 Task: Open a blank sheet, save the file as Matthew Add the quote 'Dream big, work hard, stay focused, and surround yourself with positive people.'Dream big, work hard, stay focused, and surround yourself with positive people.  Apply font style Apply font style DejaVu Serif and font size 18 Align the text to the Center .Change the text color to  Brown
Action: Mouse moved to (27, 19)
Screenshot: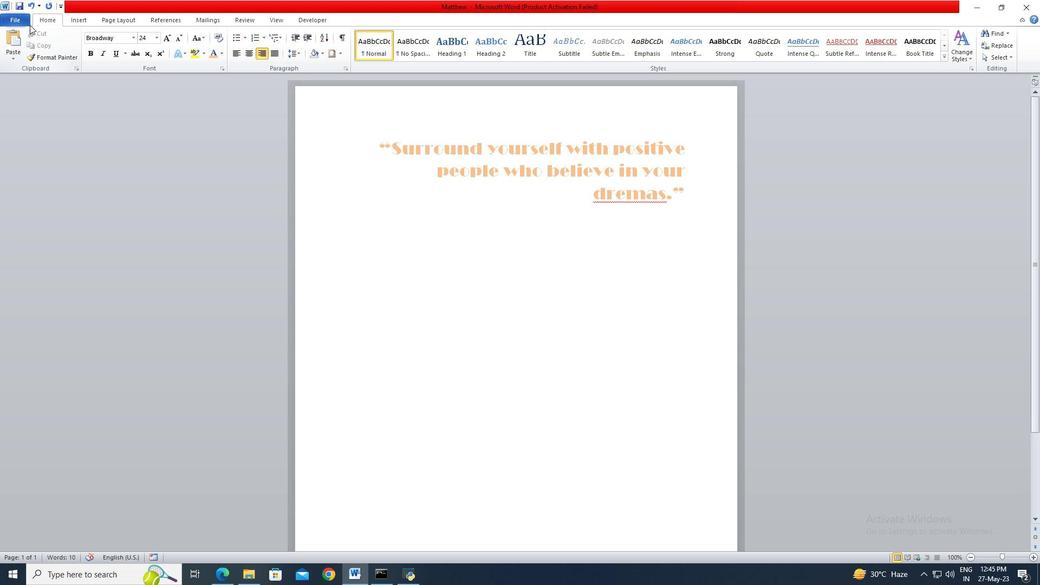 
Action: Mouse pressed left at (27, 19)
Screenshot: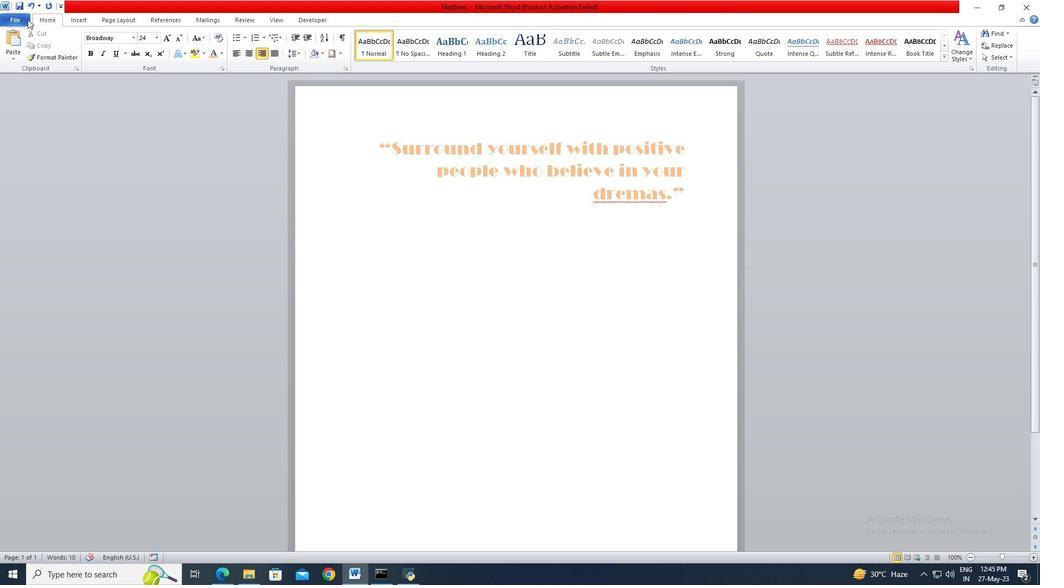 
Action: Mouse moved to (26, 136)
Screenshot: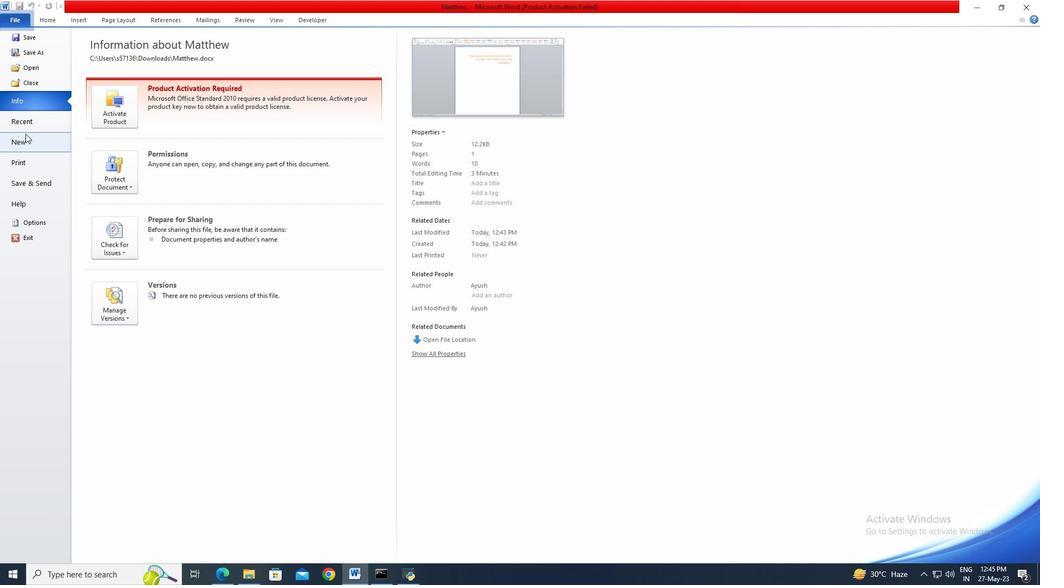 
Action: Mouse pressed left at (26, 136)
Screenshot: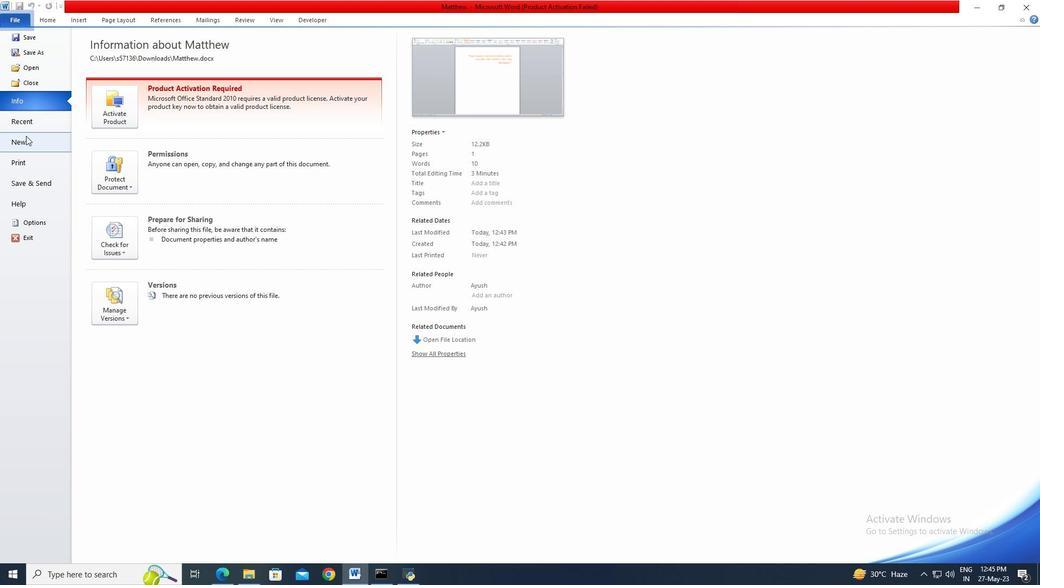 
Action: Mouse moved to (550, 255)
Screenshot: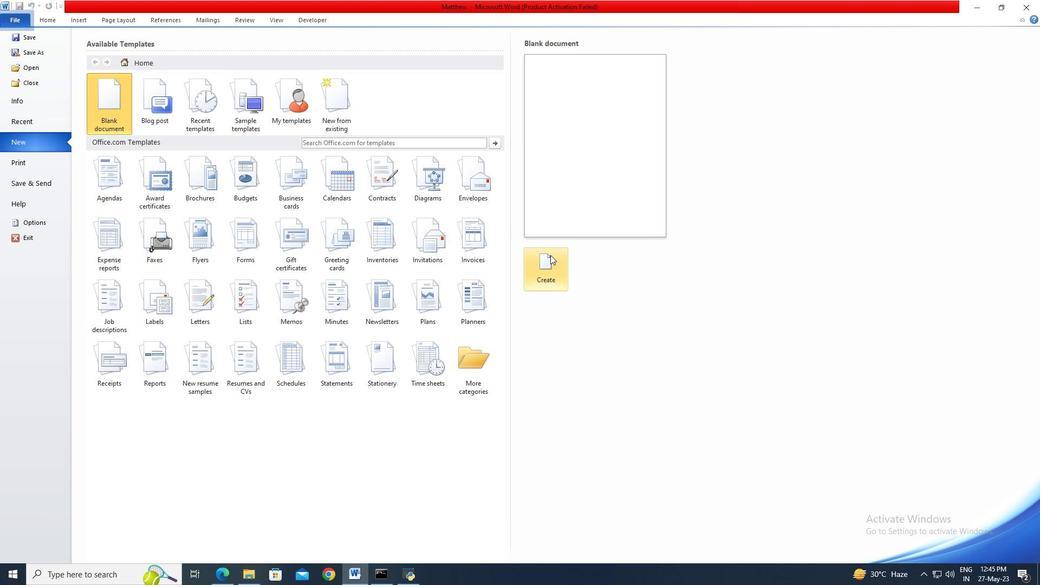 
Action: Mouse pressed left at (550, 255)
Screenshot: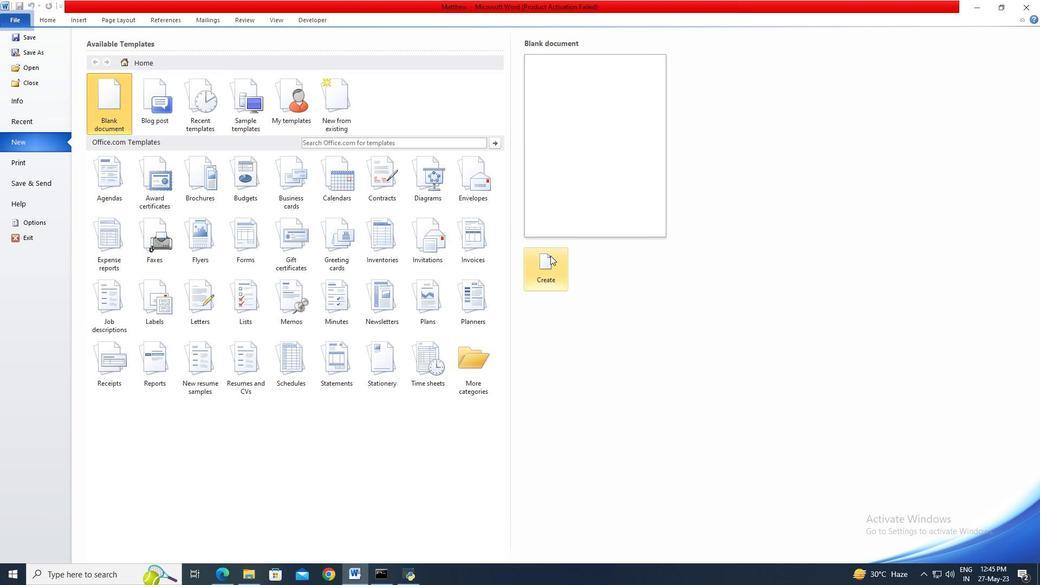 
Action: Mouse moved to (26, 21)
Screenshot: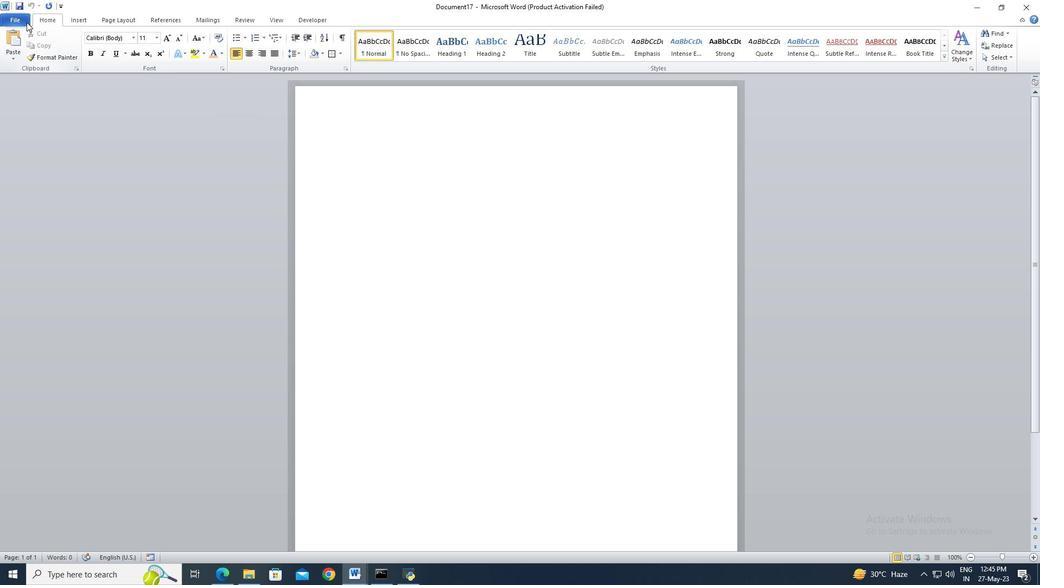 
Action: Mouse pressed left at (26, 21)
Screenshot: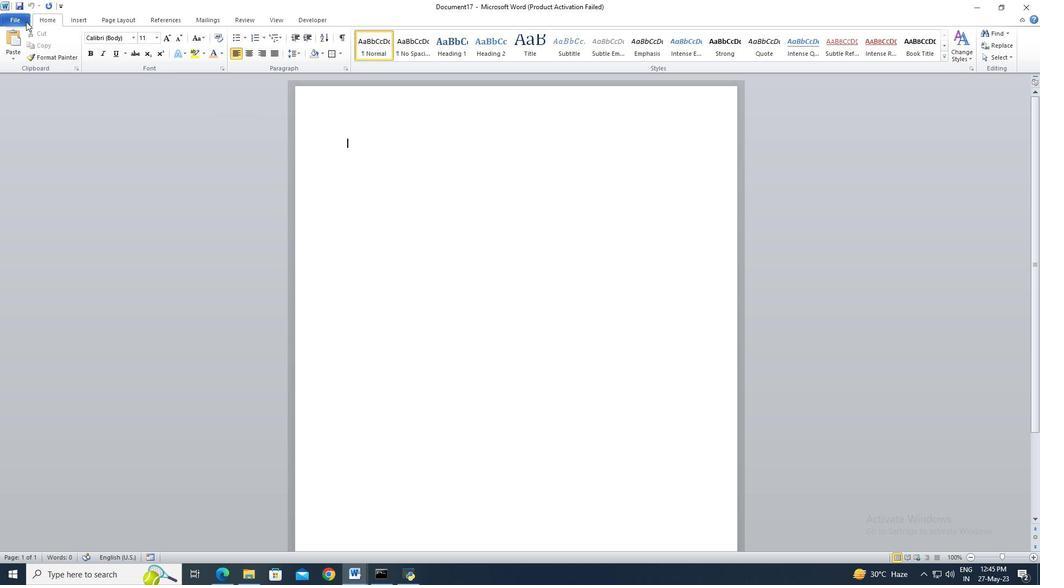 
Action: Mouse moved to (28, 50)
Screenshot: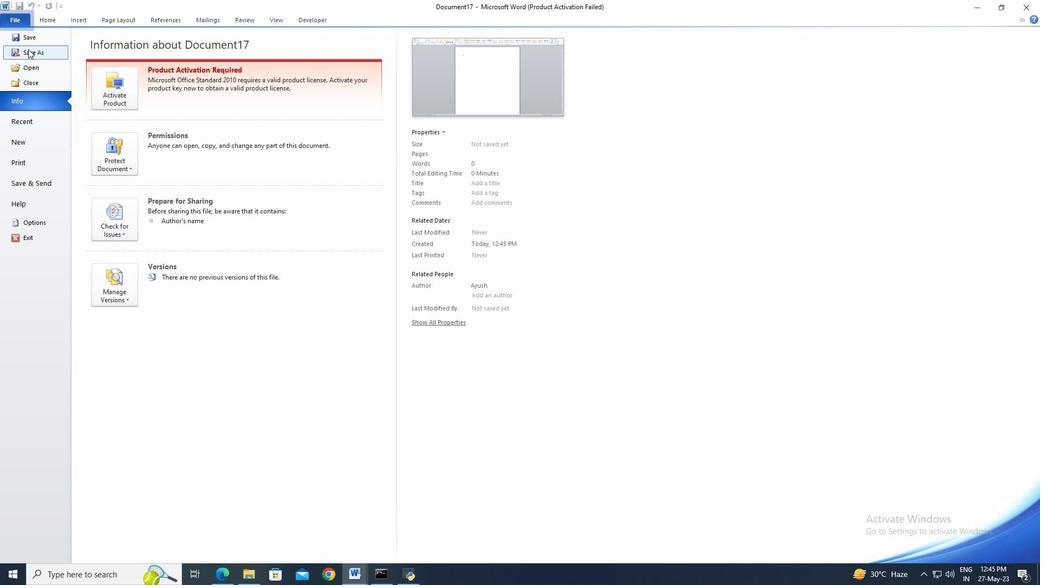 
Action: Mouse pressed left at (28, 50)
Screenshot: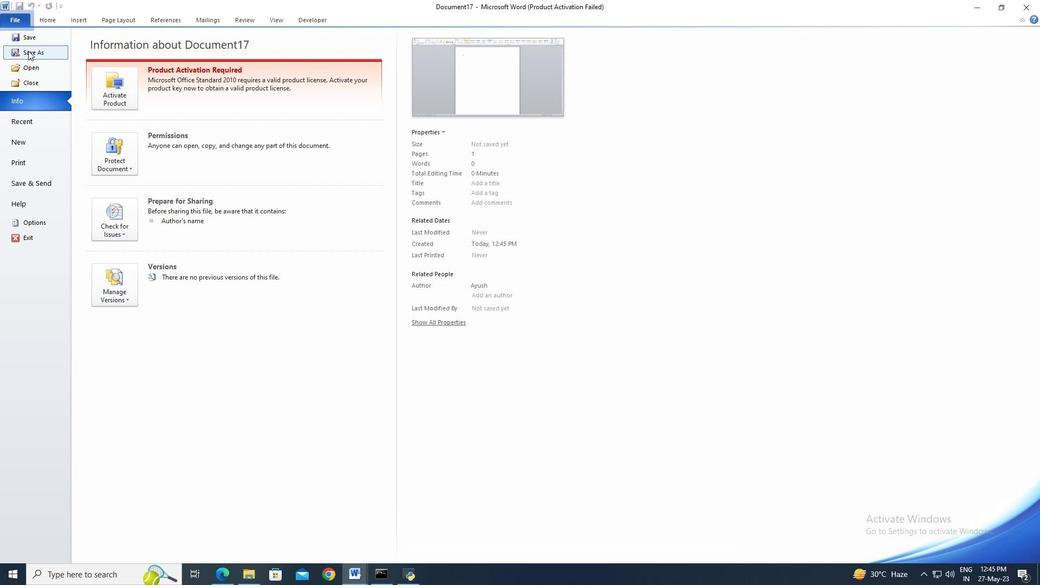 
Action: Mouse moved to (50, 114)
Screenshot: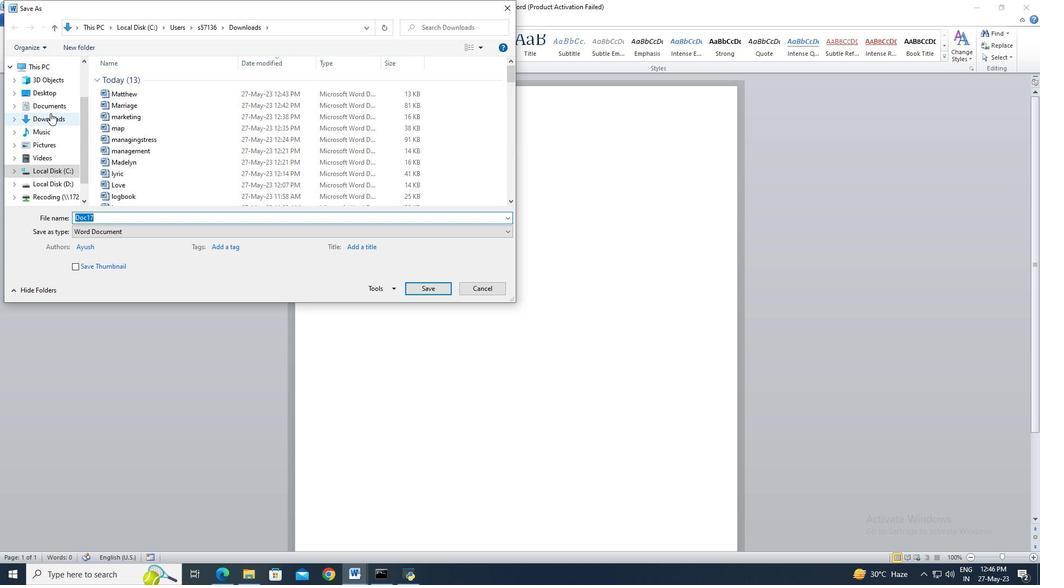 
Action: Mouse pressed left at (50, 114)
Screenshot: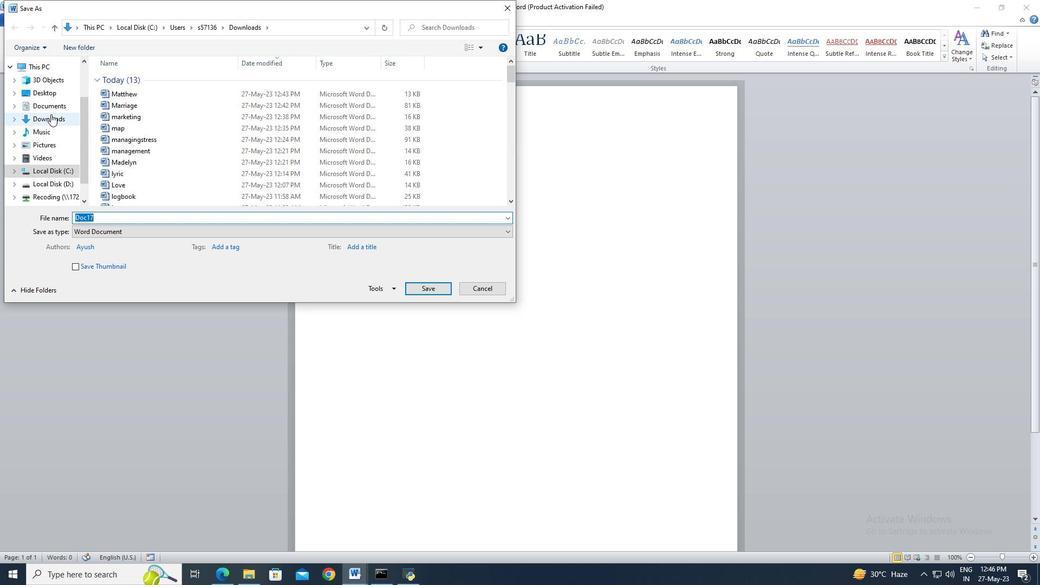 
Action: Mouse moved to (106, 214)
Screenshot: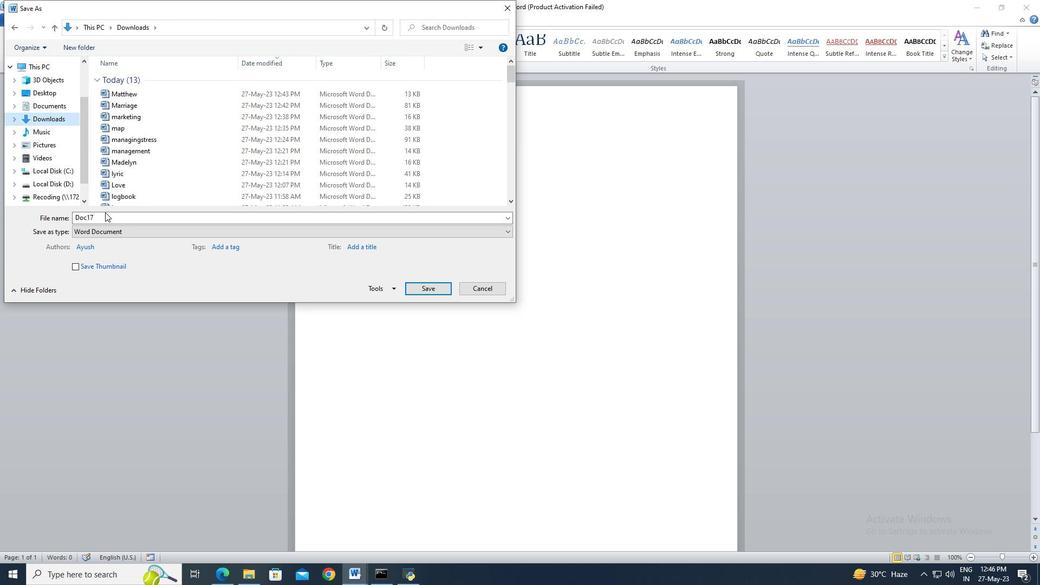 
Action: Mouse pressed left at (106, 214)
Screenshot: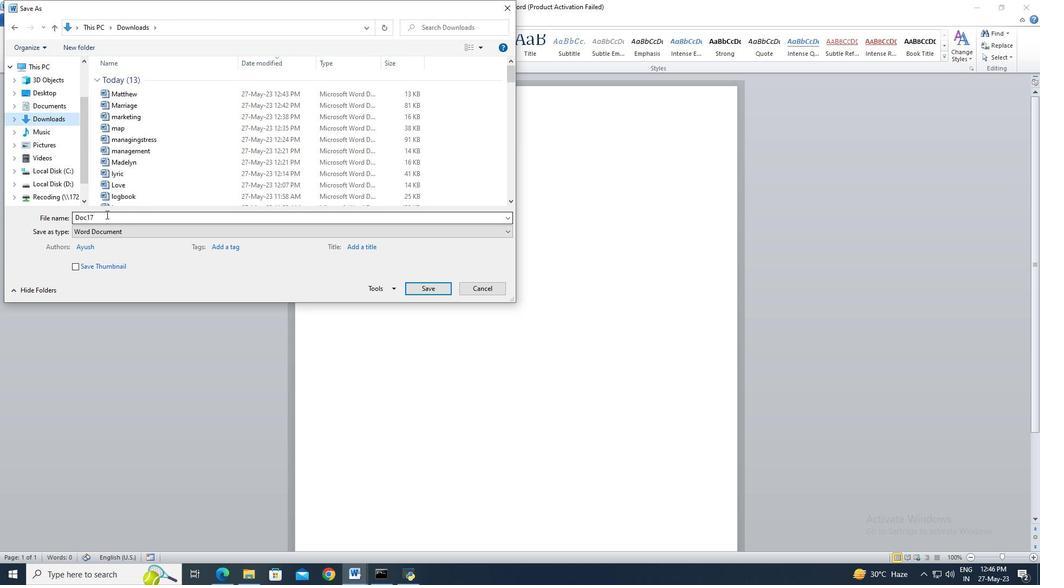 
Action: Key pressed <Key.shift>Matthew
Screenshot: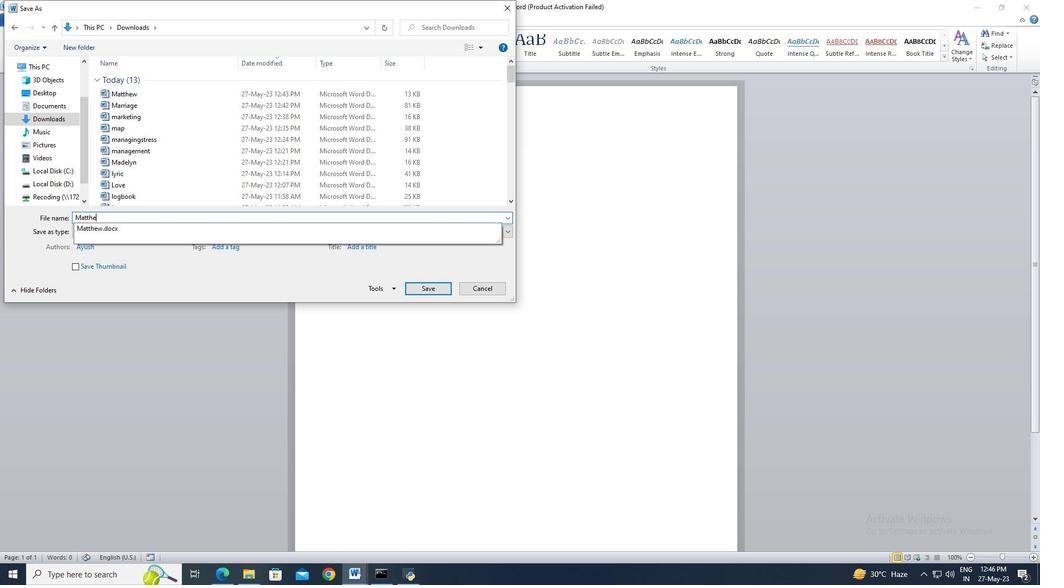 
Action: Mouse moved to (58, 150)
Screenshot: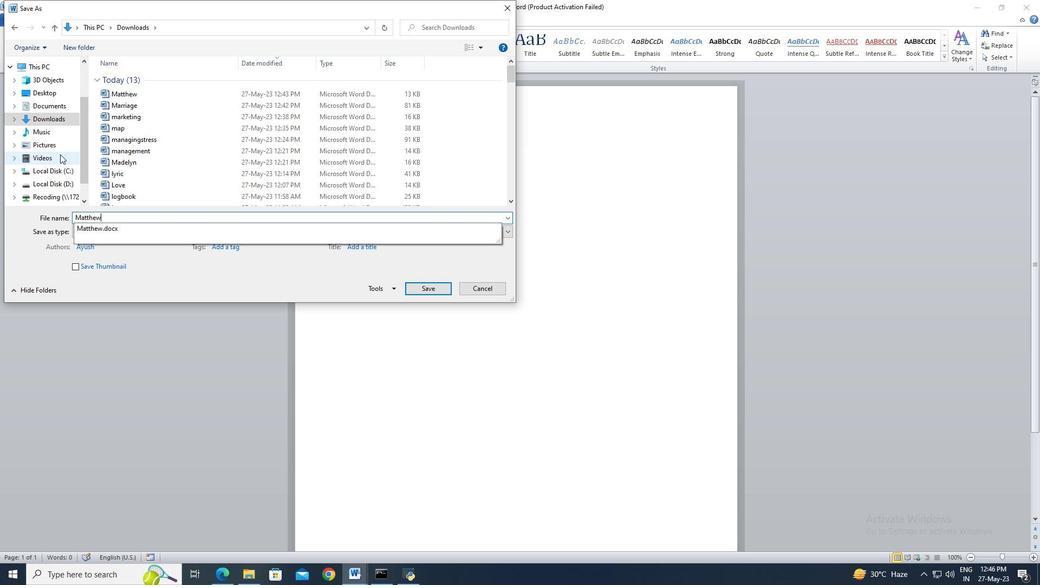 
Action: Mouse pressed left at (58, 150)
Screenshot: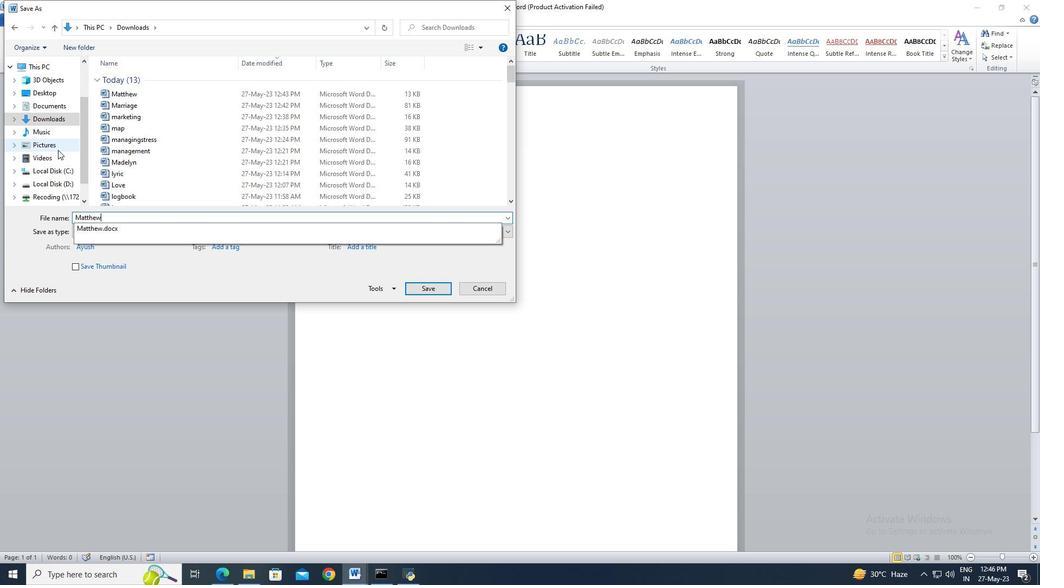 
Action: Mouse moved to (424, 288)
Screenshot: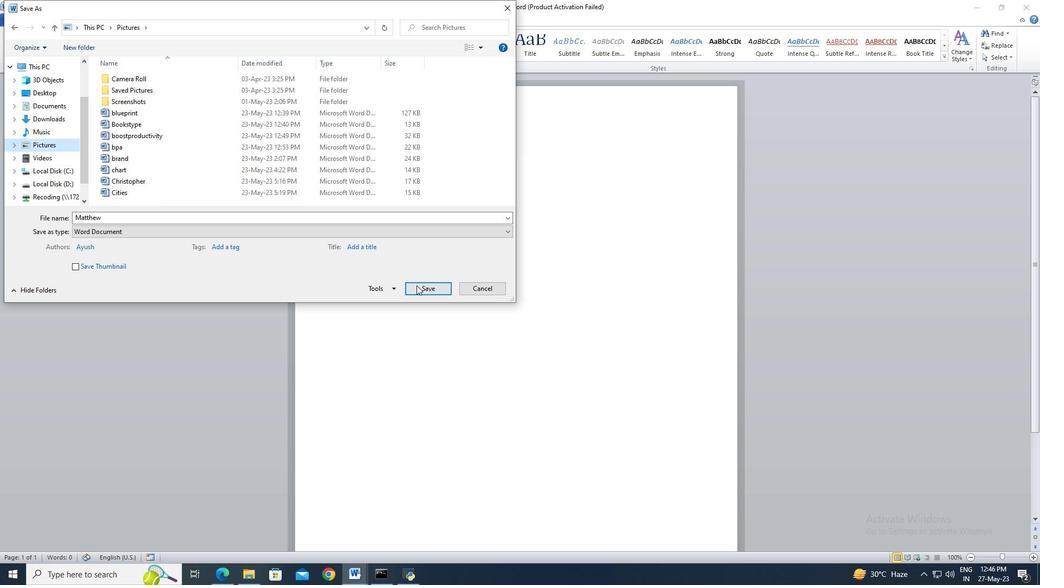 
Action: Mouse pressed left at (424, 288)
Screenshot: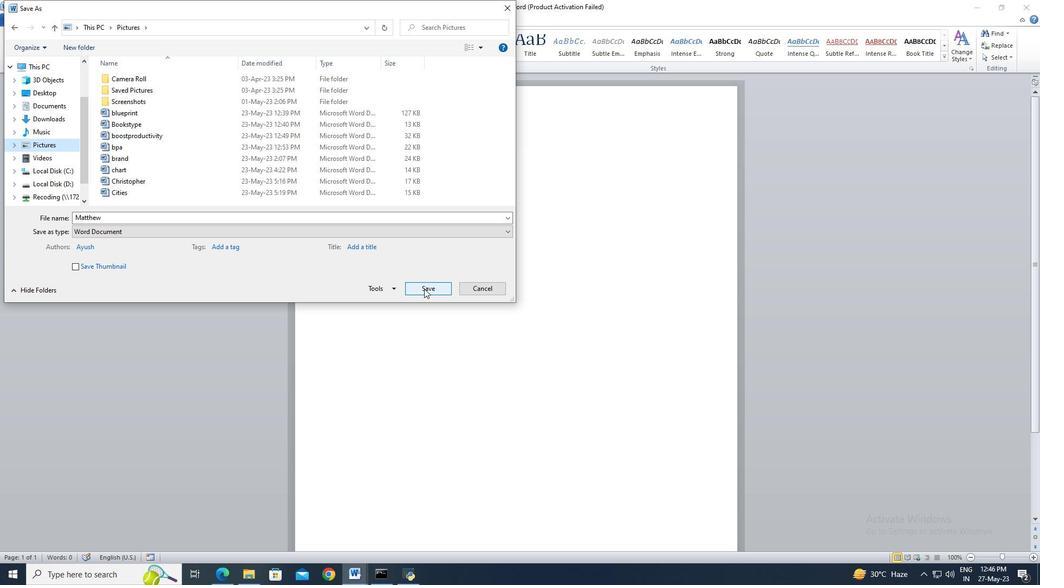 
Action: Mouse moved to (385, 155)
Screenshot: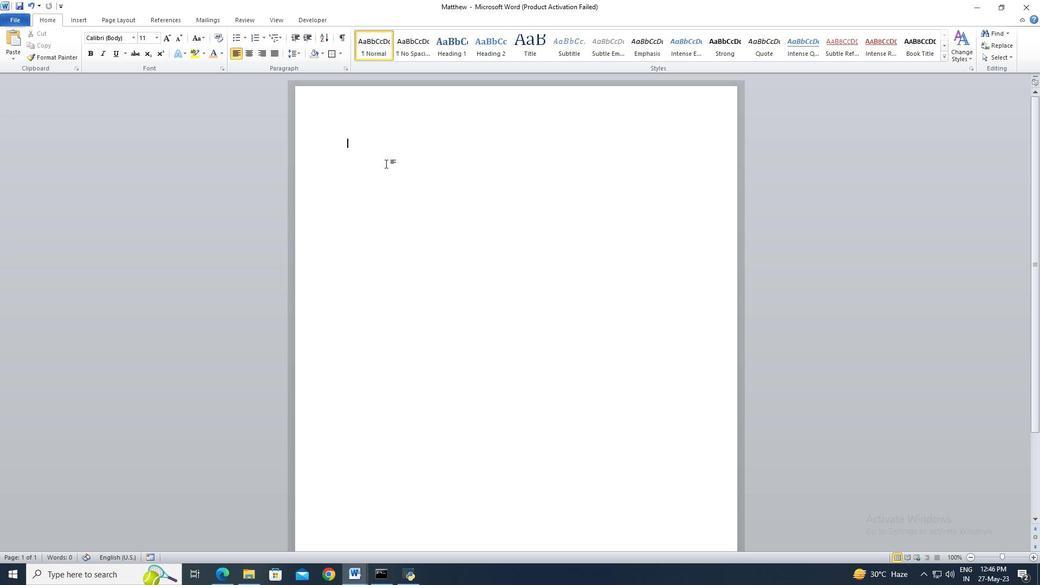 
Action: Mouse pressed left at (385, 155)
Screenshot: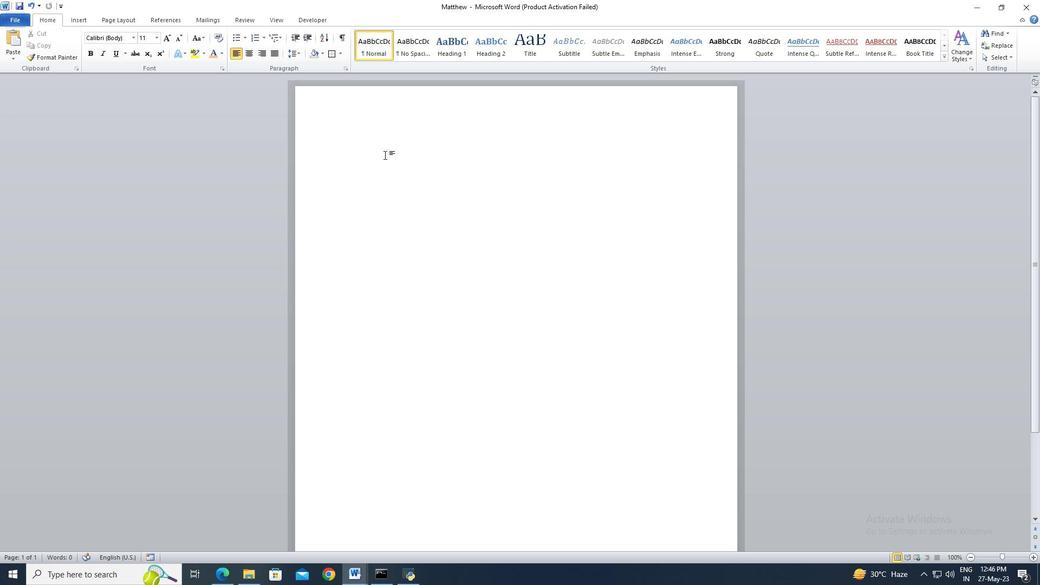 
Action: Key pressed <Key.shift>"<Key.shift>Dream<Key.space>big,<Key.space>work<Key.space>hard,<Key.space>stay<Key.space>focused,<Key.space>and<Key.space>surround<Key.space>yourself<Key.space>with<Key.space>positive<Key.space>people.<Key.shift>"ctrl+A
Screenshot: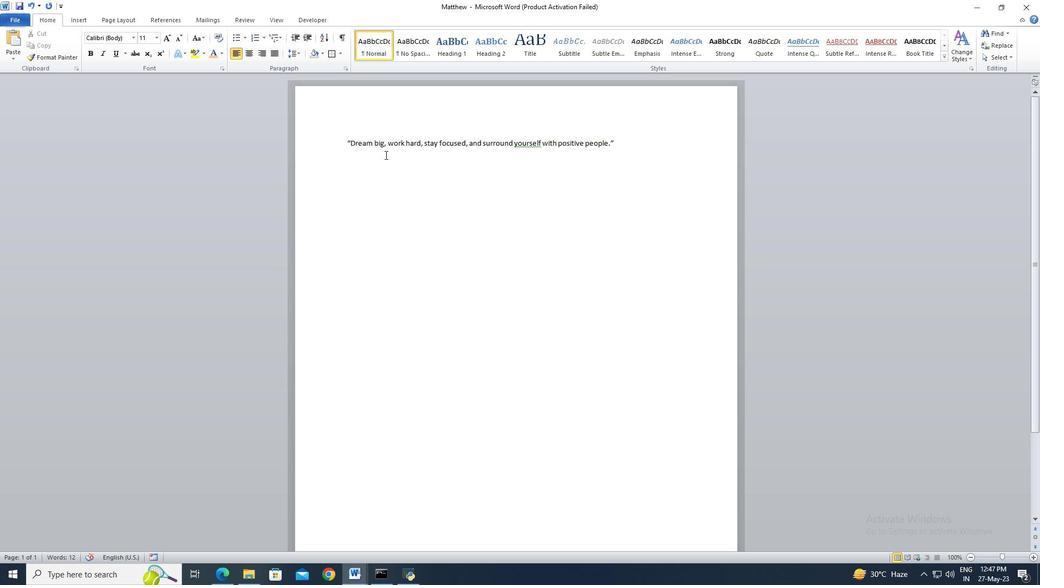 
Action: Mouse moved to (129, 37)
Screenshot: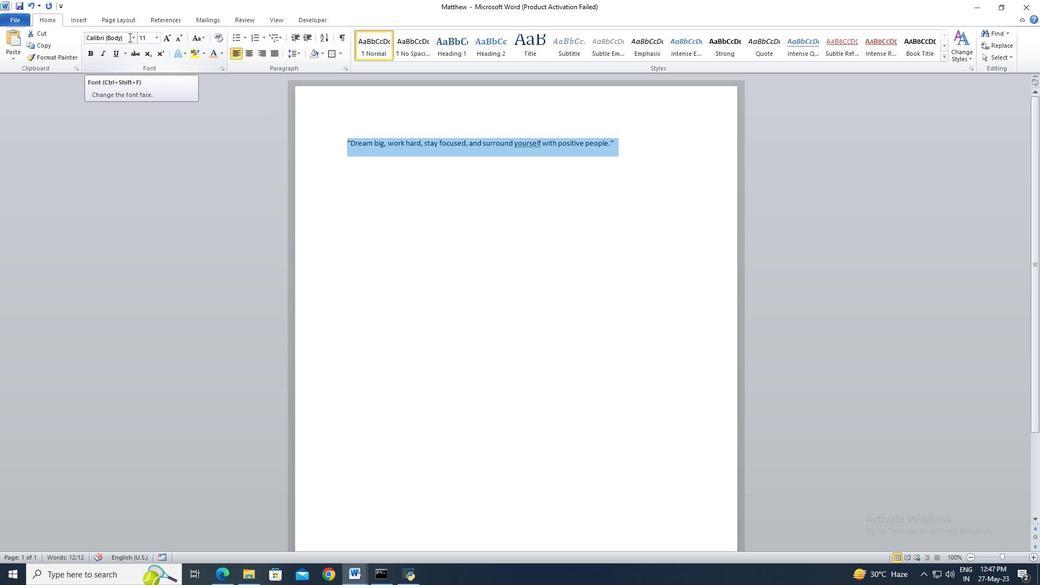 
Action: Mouse pressed left at (129, 37)
Screenshot: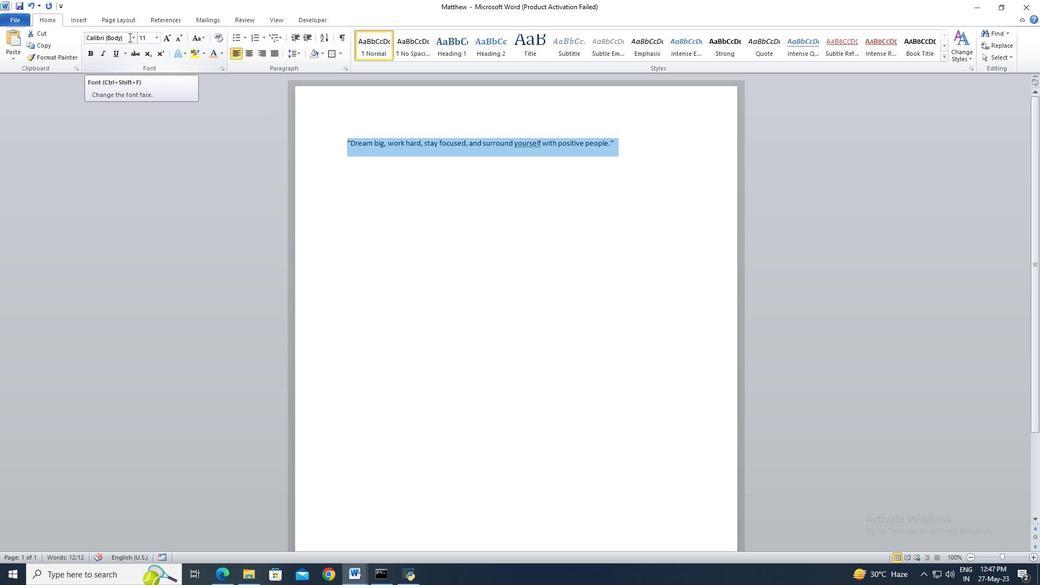 
Action: Key pressed <Key.shift>De<Key.shift>J<Key.backspace>ja<Key.space><Key.backspace><Key.shift>Vu<Key.space><Key.shift_r>Serif<Key.enter><Key.left><Key.enter>
Screenshot: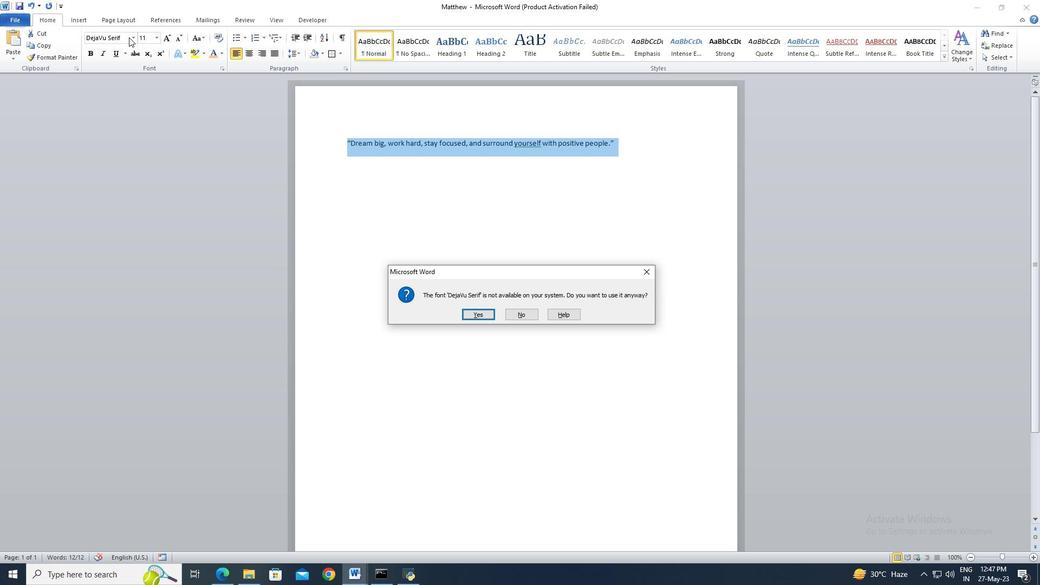 
Action: Mouse moved to (143, 37)
Screenshot: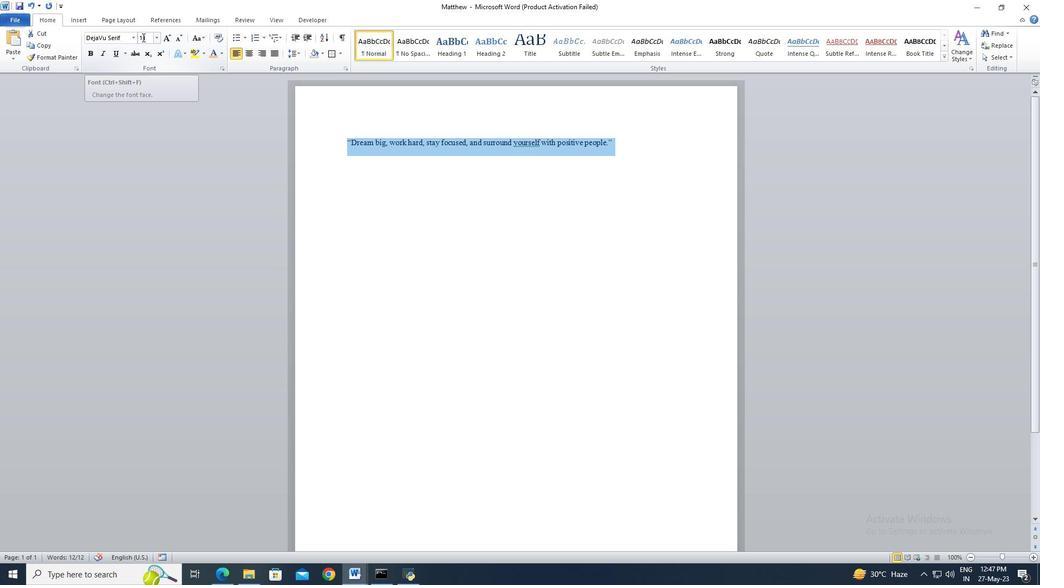 
Action: Mouse pressed left at (143, 37)
Screenshot: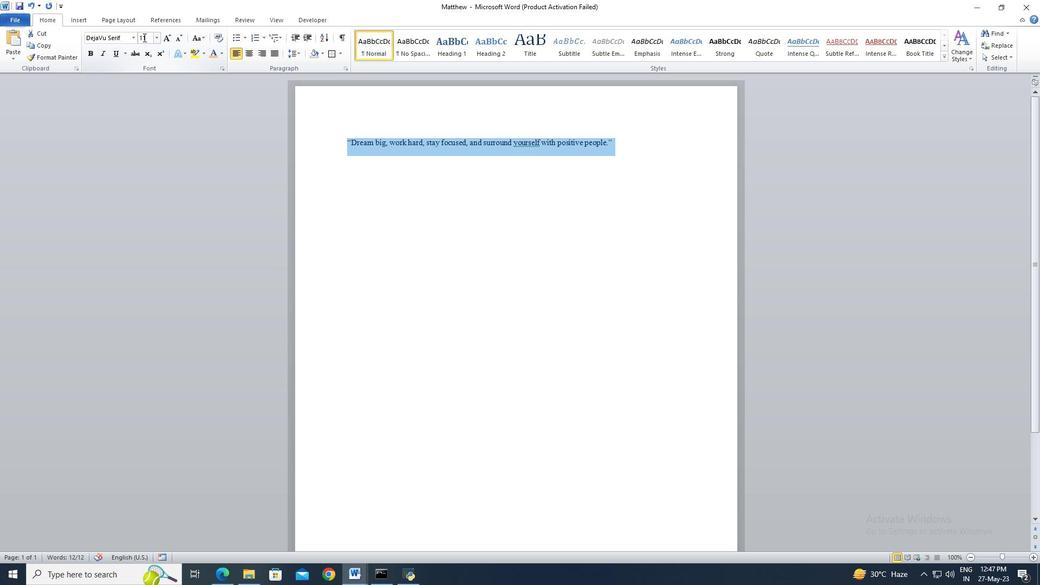 
Action: Key pressed 18<Key.enter>
Screenshot: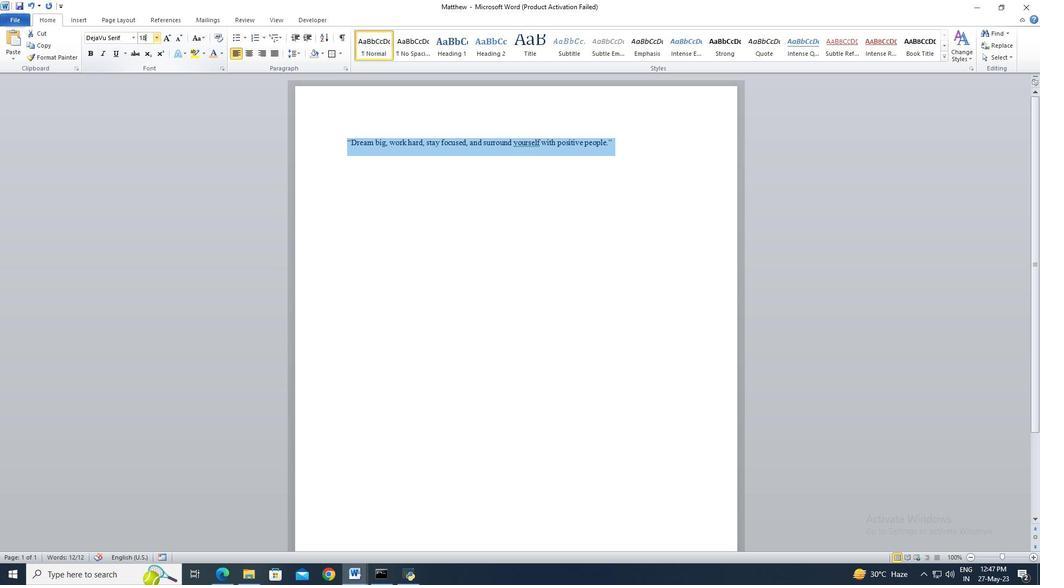 
Action: Mouse moved to (245, 53)
Screenshot: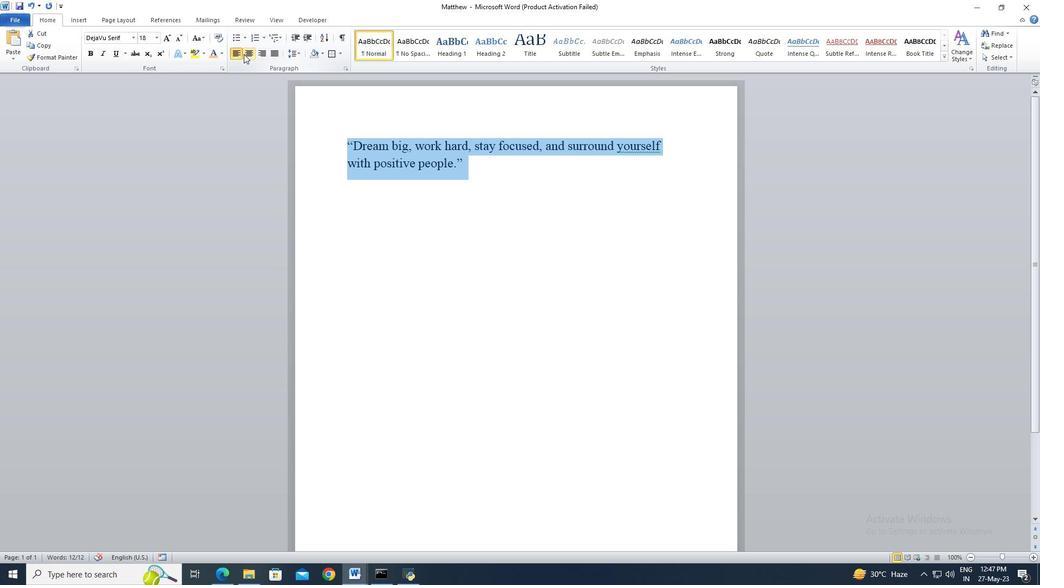 
Action: Mouse pressed left at (245, 53)
Screenshot: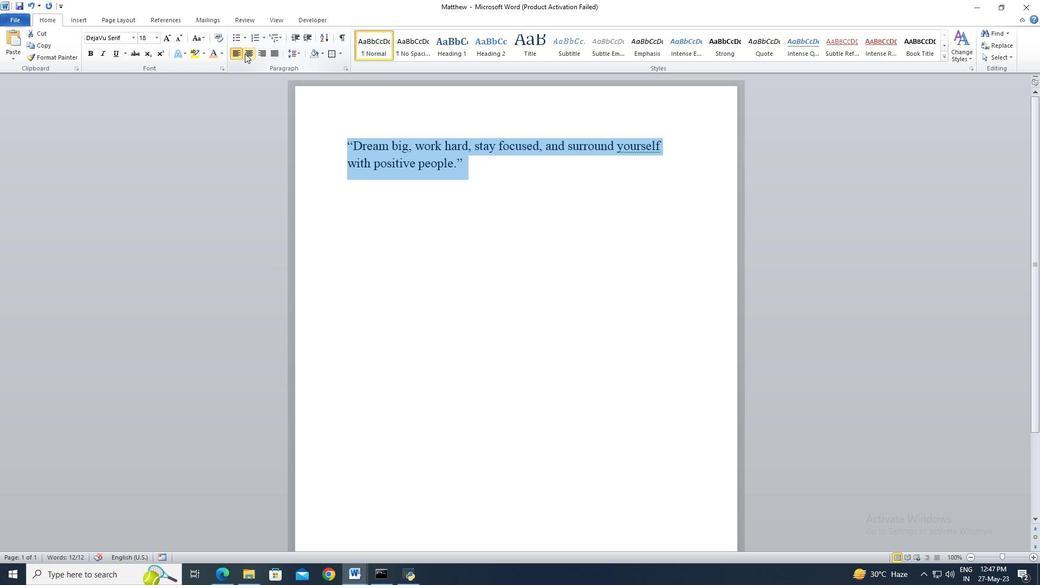 
Action: Mouse moved to (221, 53)
Screenshot: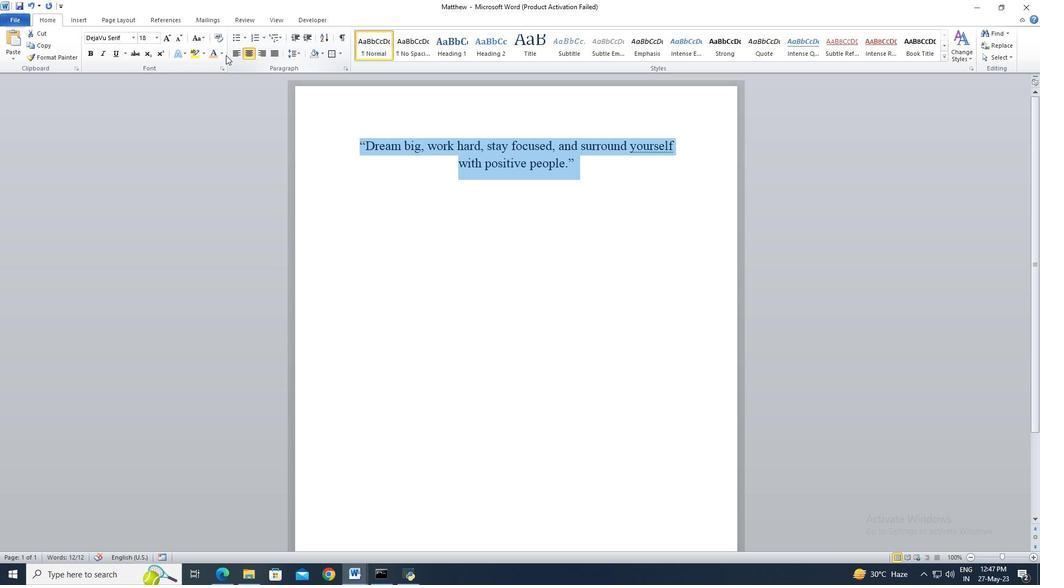 
Action: Mouse pressed left at (221, 53)
Screenshot: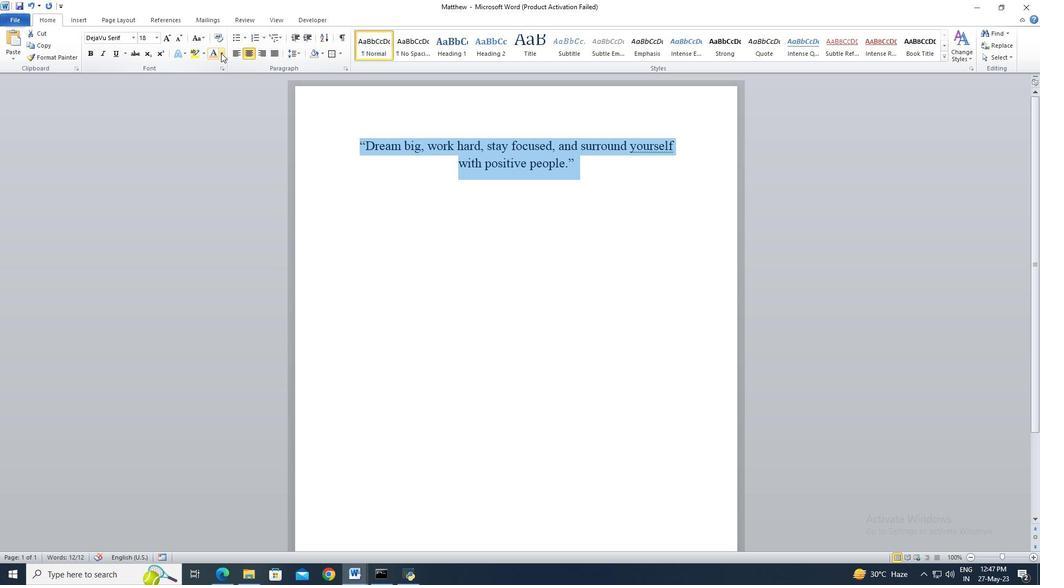 
Action: Mouse moved to (294, 125)
Screenshot: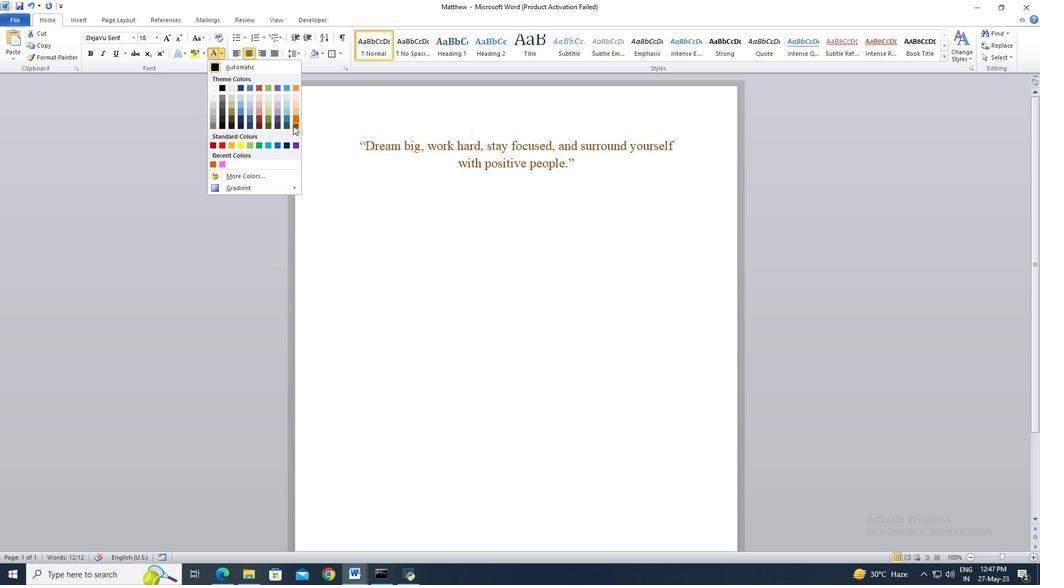 
Action: Mouse pressed left at (294, 125)
Screenshot: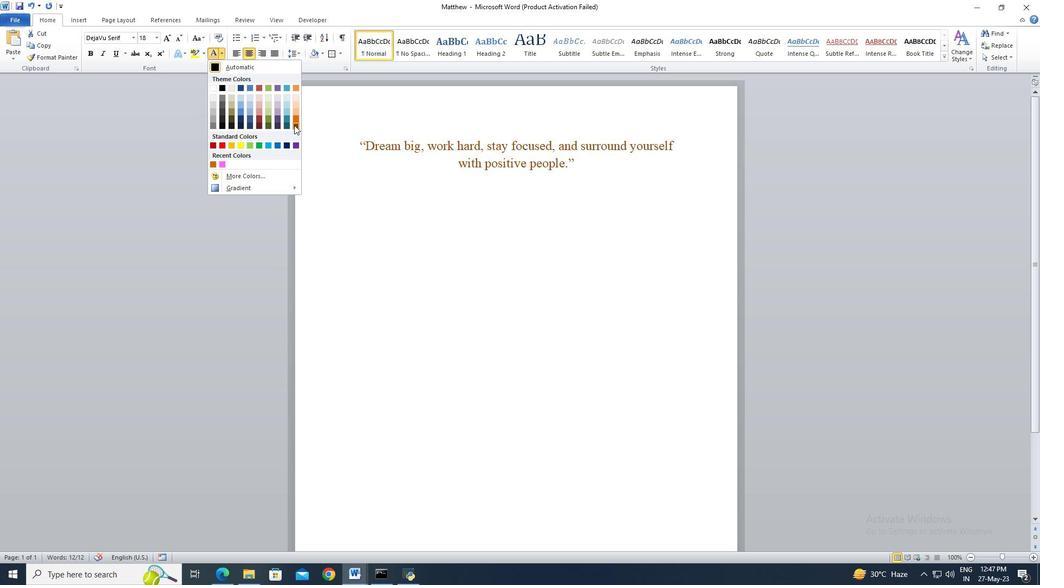 
Action: Mouse moved to (587, 162)
Screenshot: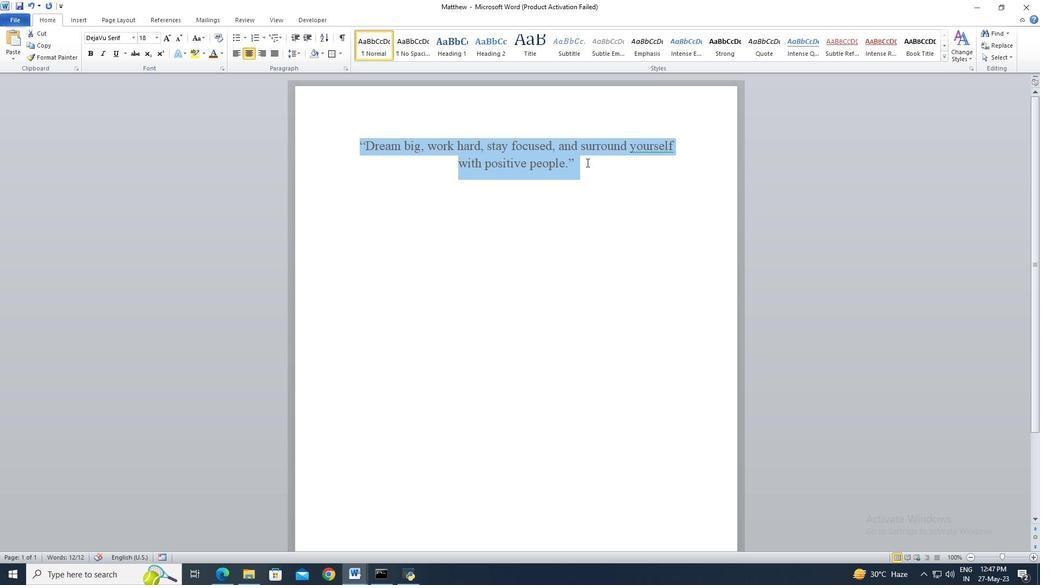 
Action: Mouse pressed left at (587, 162)
Screenshot: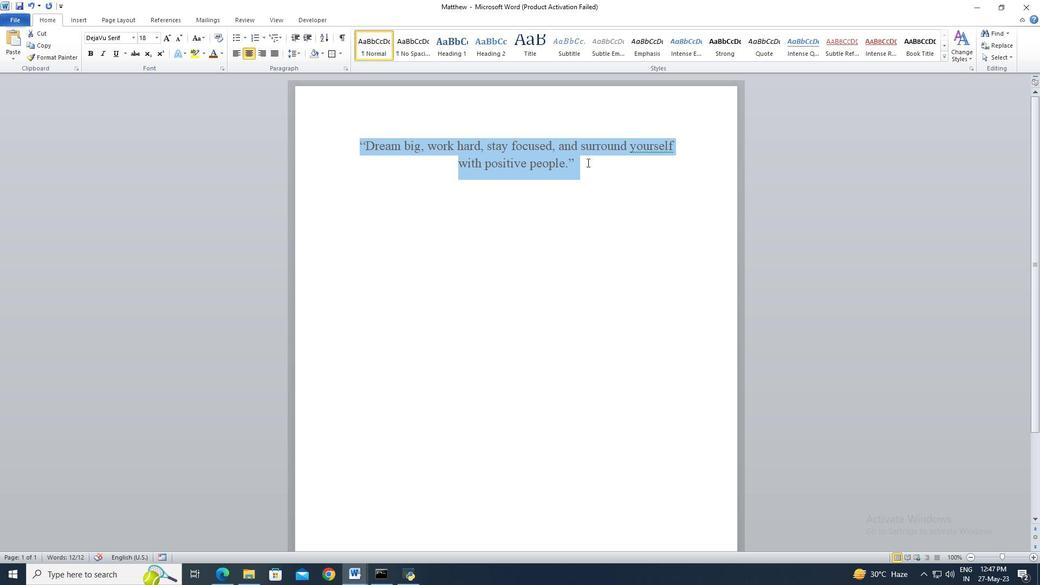 
